 Task: Verify and prepare the details for the 'Budget Discussion' meeting on June 26, 2023, including attendees, location, timing, and attach the file 'BudgetJuly23.xlsx'.
Action: Mouse moved to (286, 463)
Screenshot: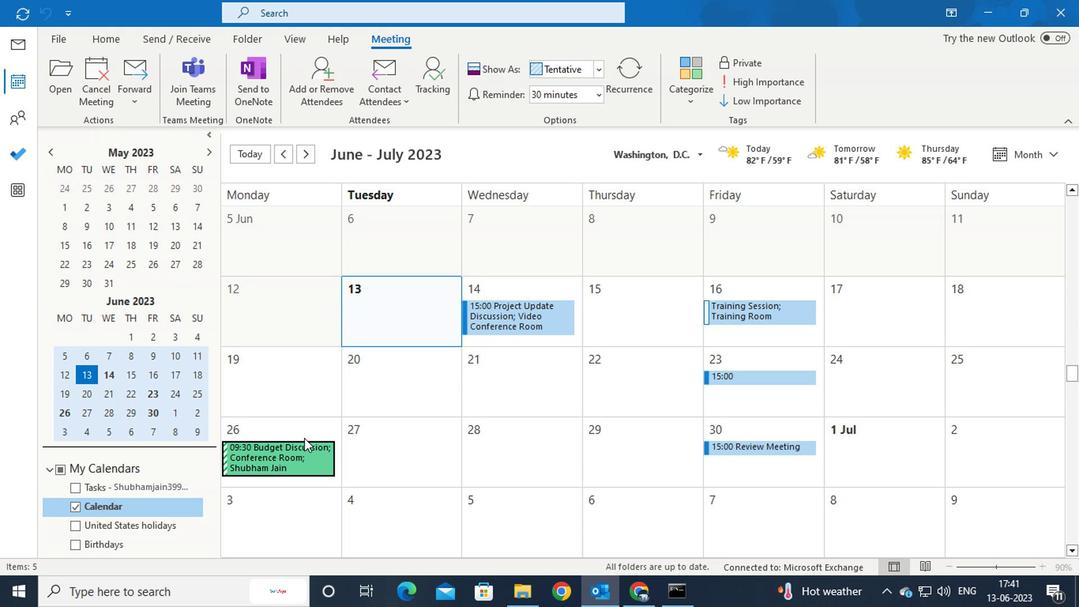 
Action: Mouse pressed left at (286, 463)
Screenshot: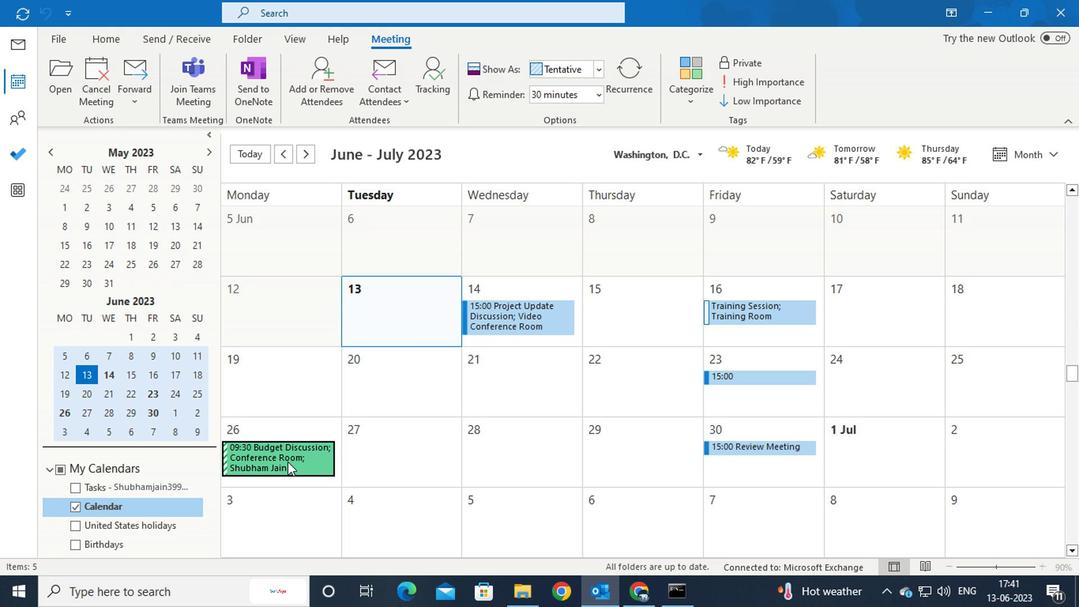 
Action: Mouse pressed left at (286, 463)
Screenshot: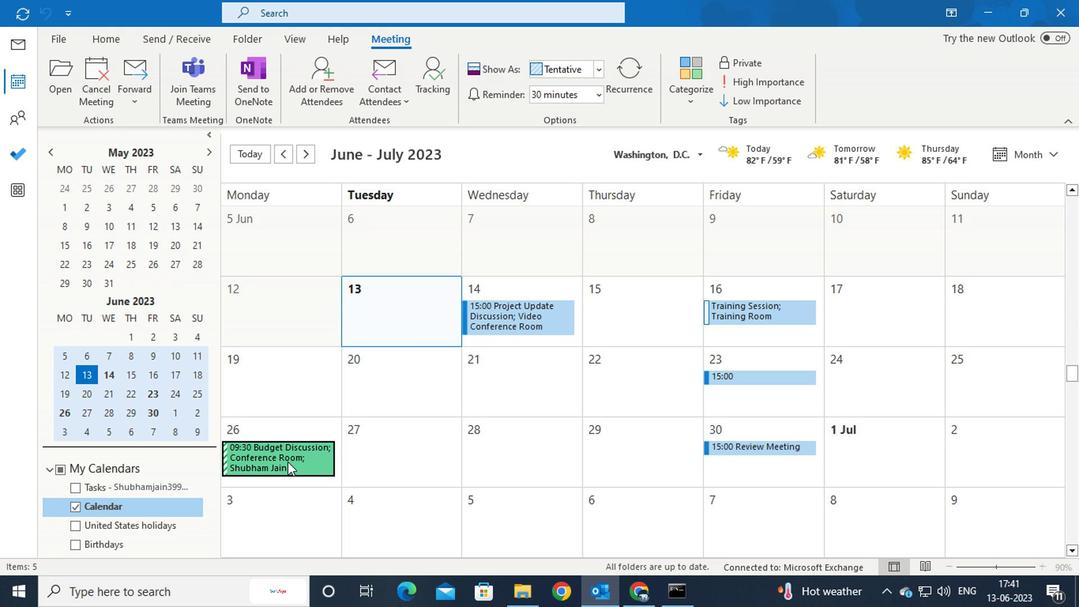 
Action: Mouse moved to (732, 107)
Screenshot: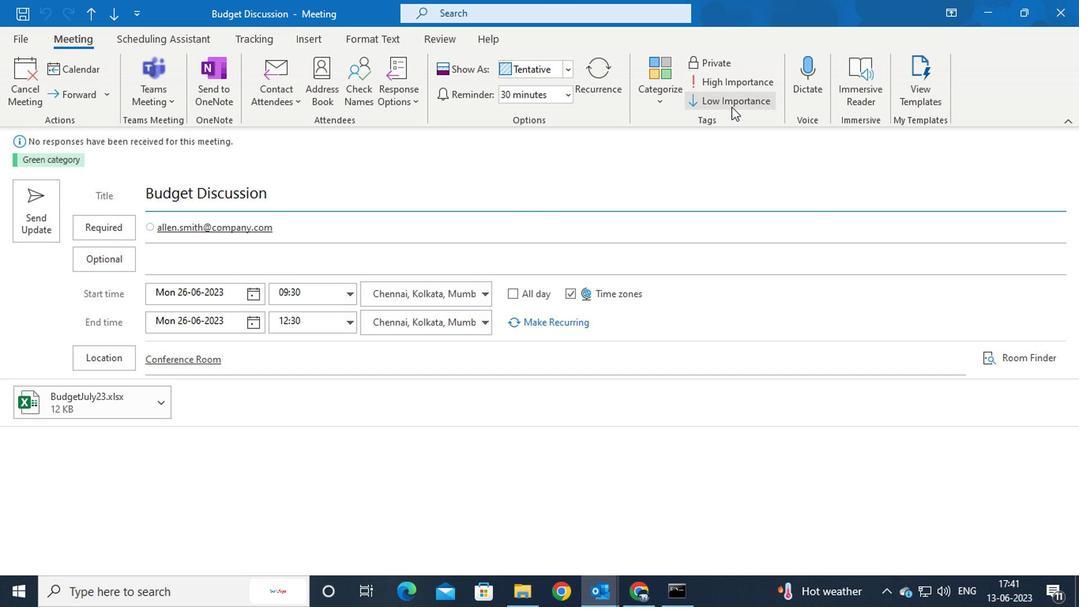 
Action: Mouse pressed left at (732, 107)
Screenshot: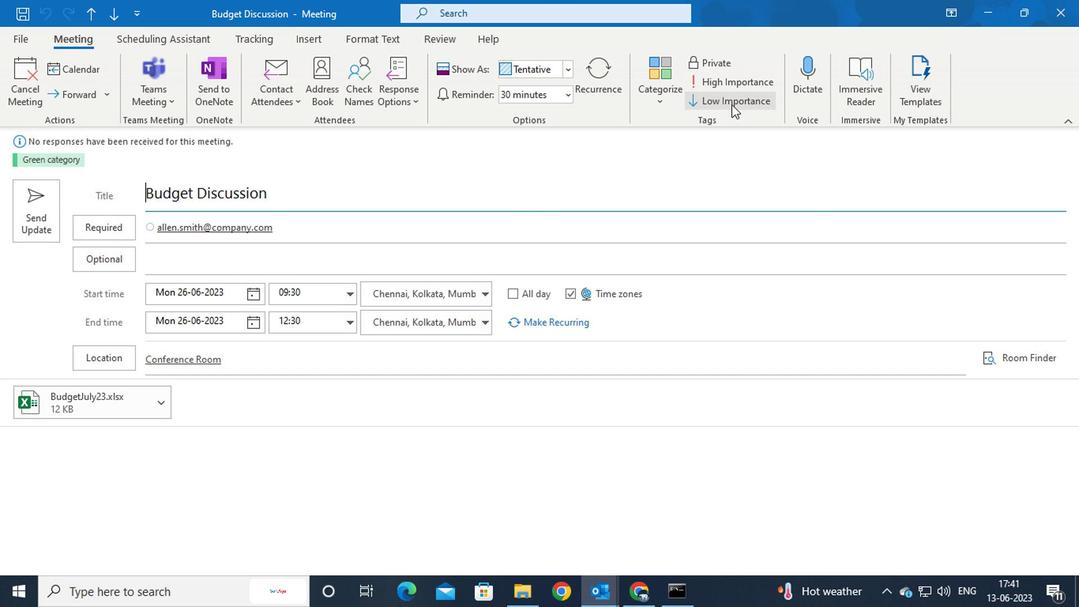 
Action: Mouse moved to (696, 190)
Screenshot: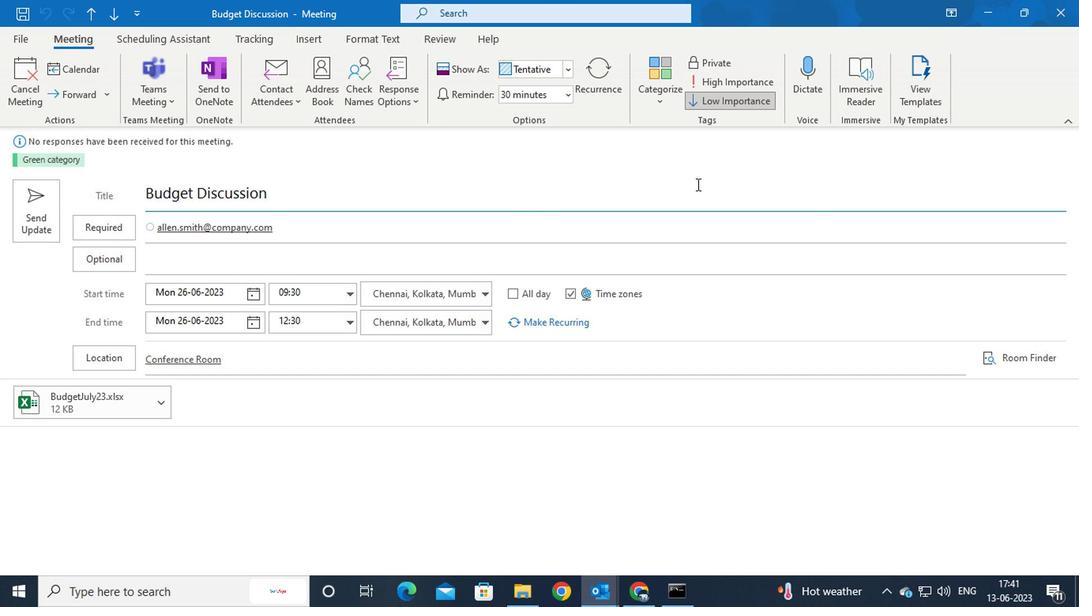 
